 Task: Select quiet light in the color theme.
Action: Mouse moved to (7, 471)
Screenshot: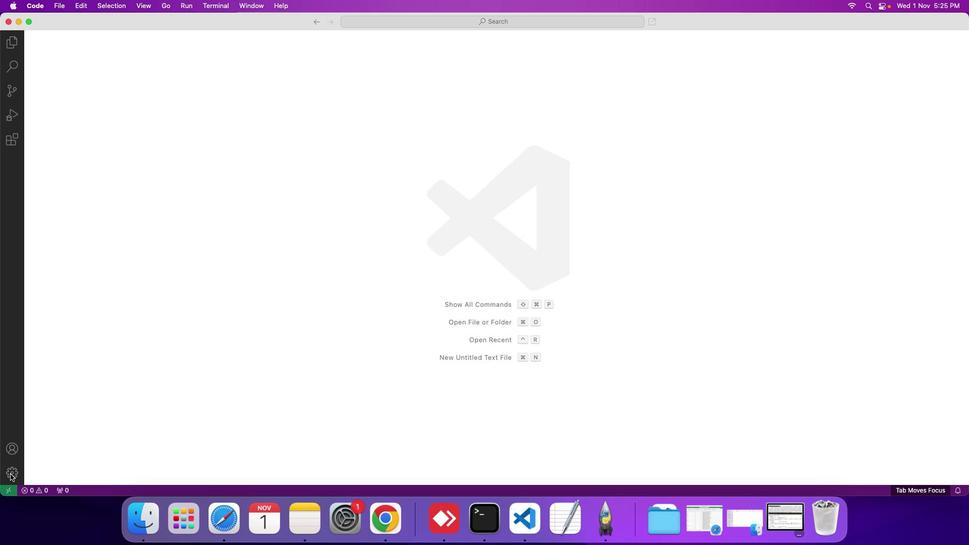 
Action: Mouse pressed left at (7, 471)
Screenshot: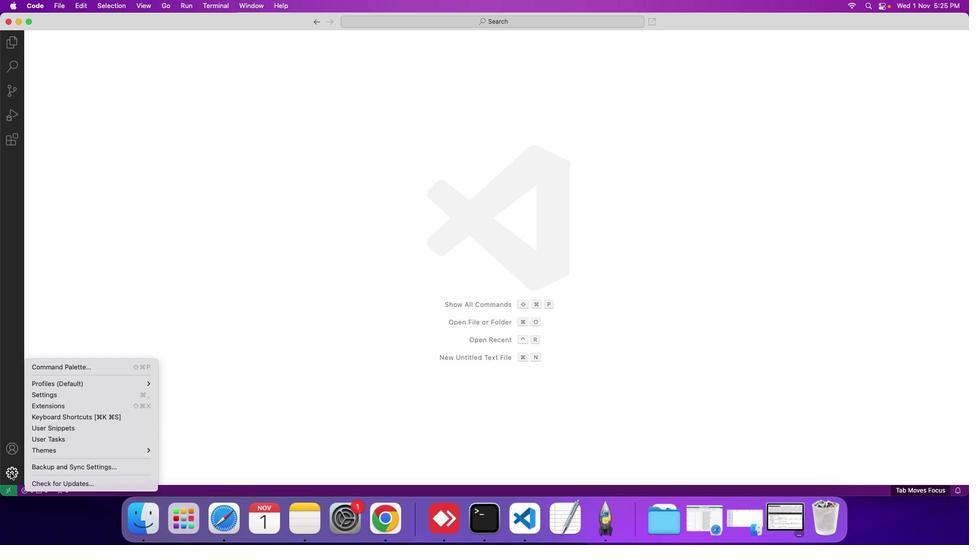 
Action: Mouse moved to (59, 395)
Screenshot: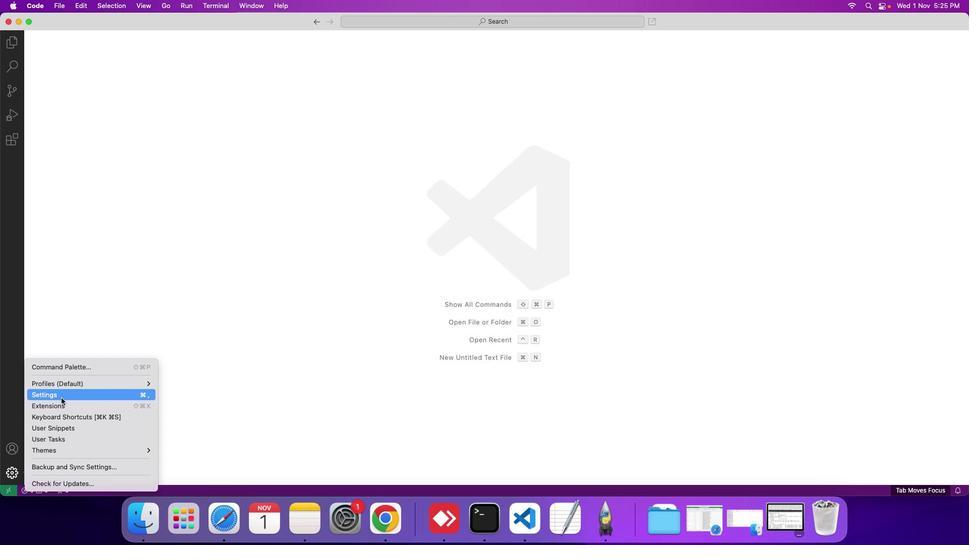 
Action: Mouse pressed left at (59, 395)
Screenshot: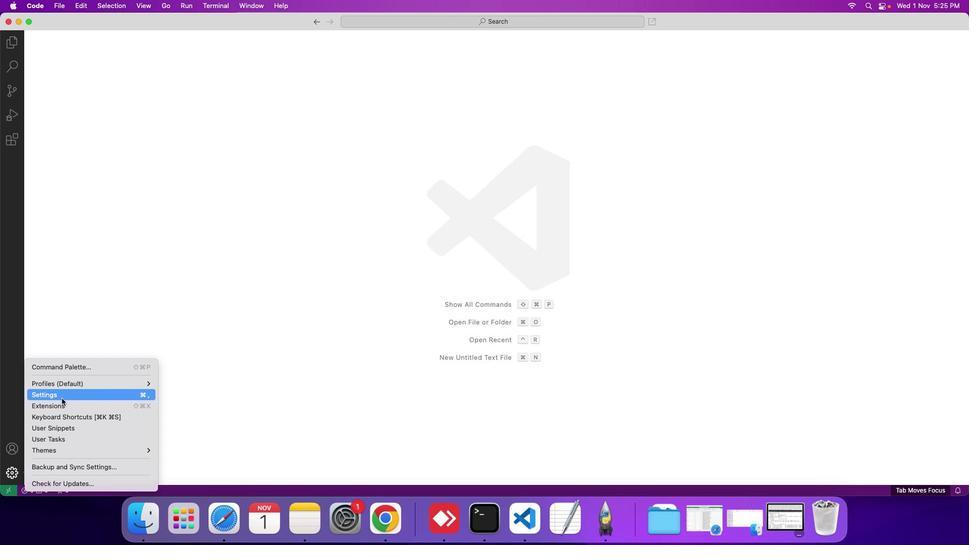 
Action: Mouse moved to (247, 122)
Screenshot: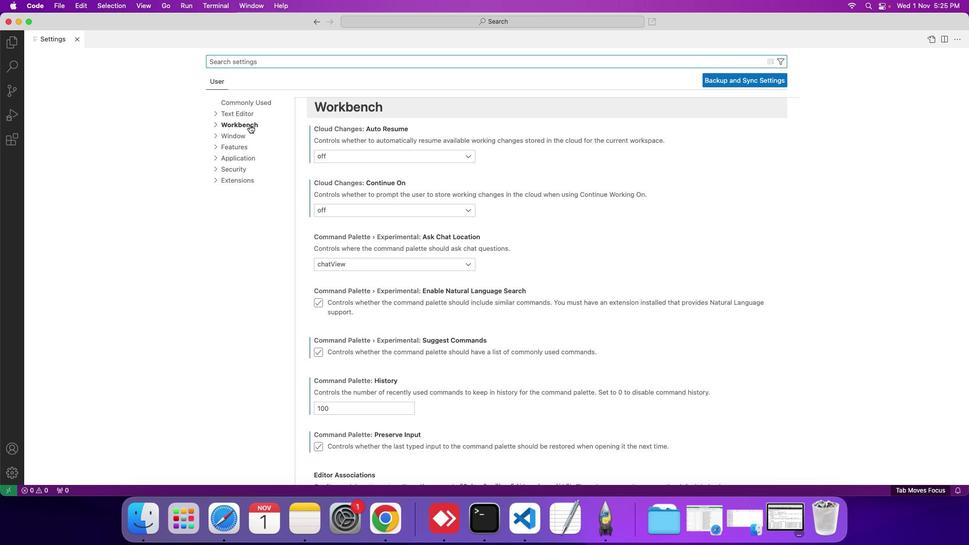 
Action: Mouse pressed left at (247, 122)
Screenshot: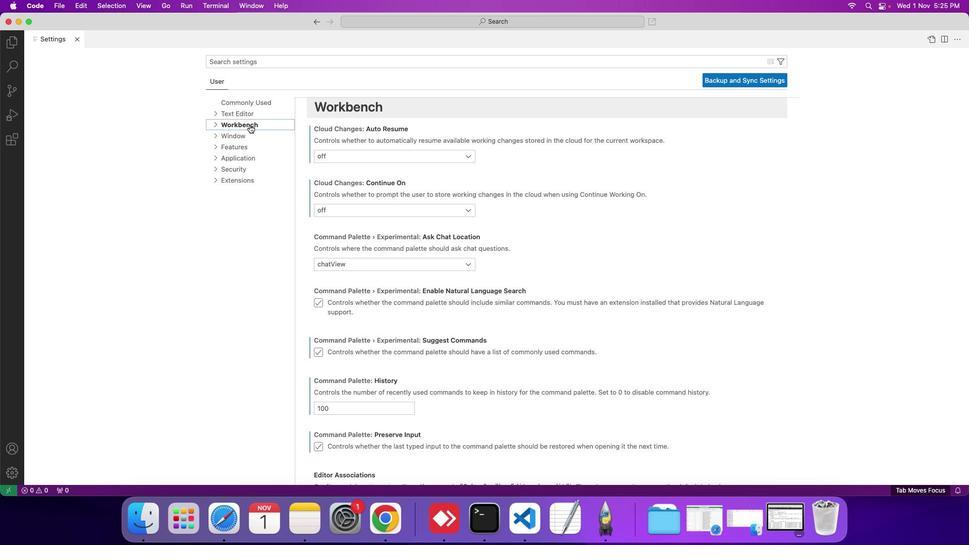 
Action: Mouse moved to (244, 130)
Screenshot: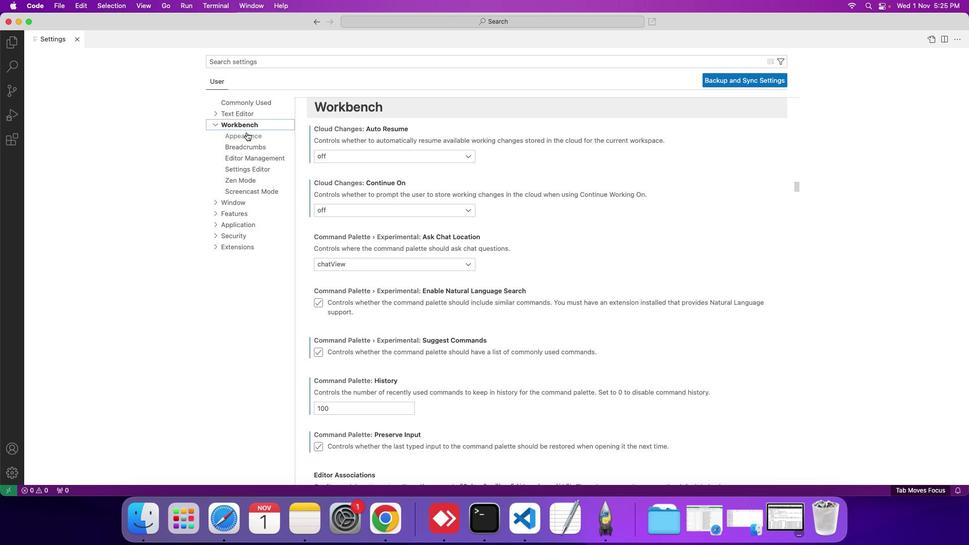 
Action: Mouse pressed left at (244, 130)
Screenshot: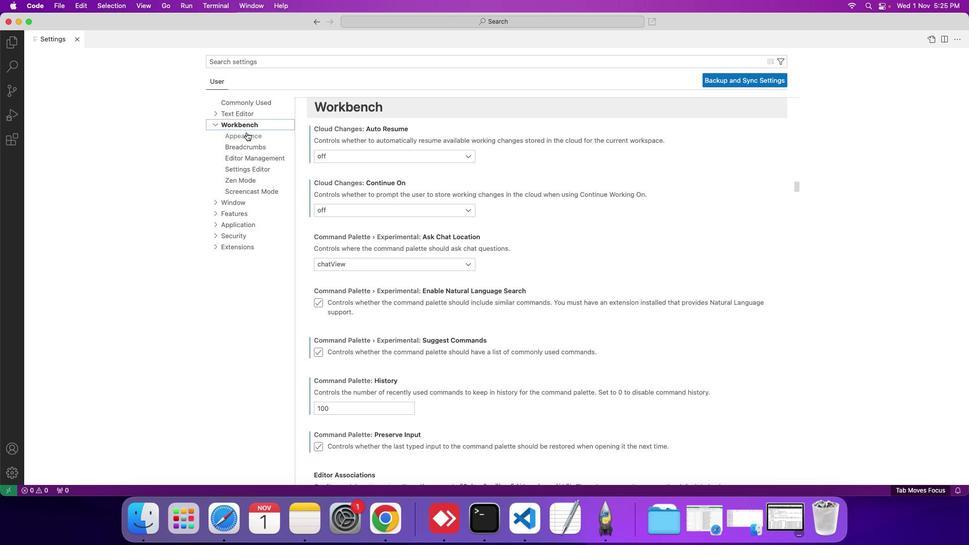 
Action: Mouse moved to (333, 298)
Screenshot: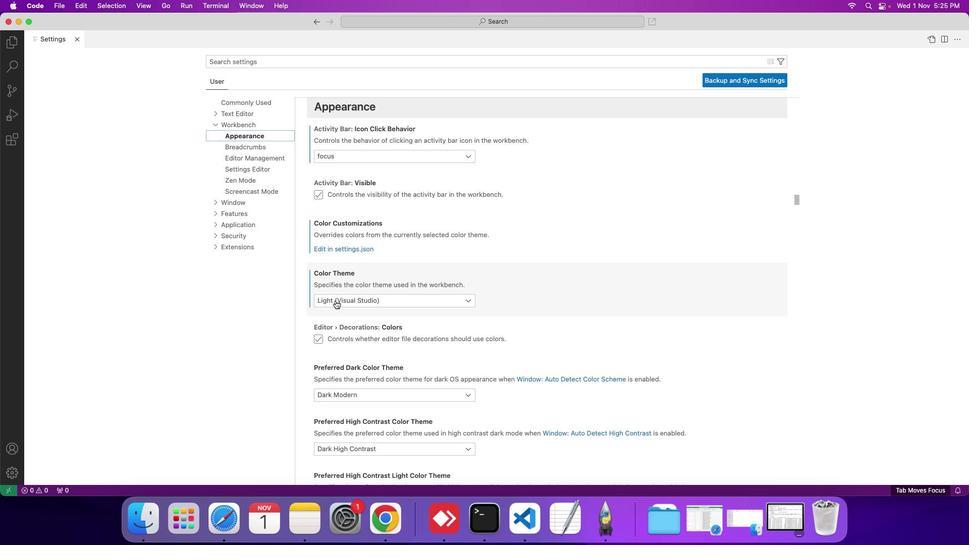 
Action: Mouse pressed left at (333, 298)
Screenshot: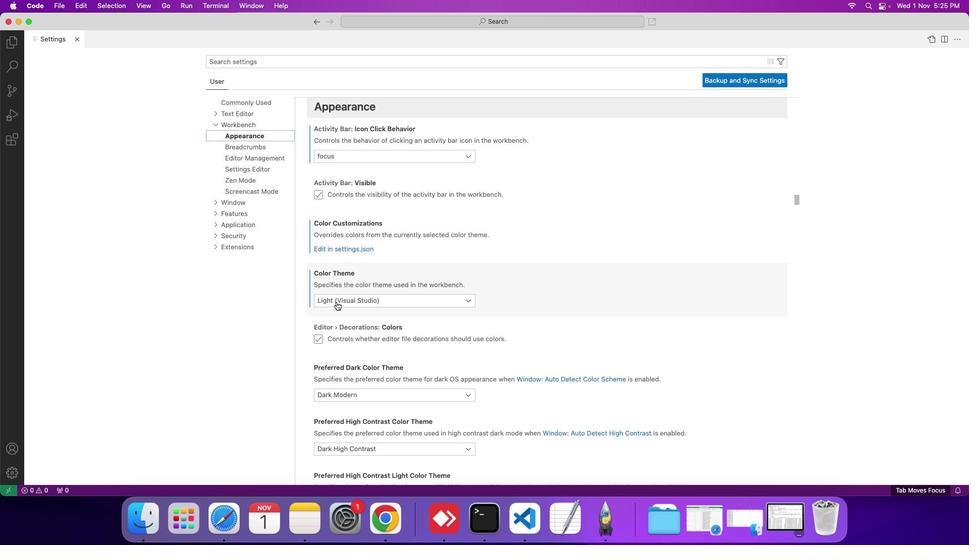 
Action: Mouse moved to (344, 440)
Screenshot: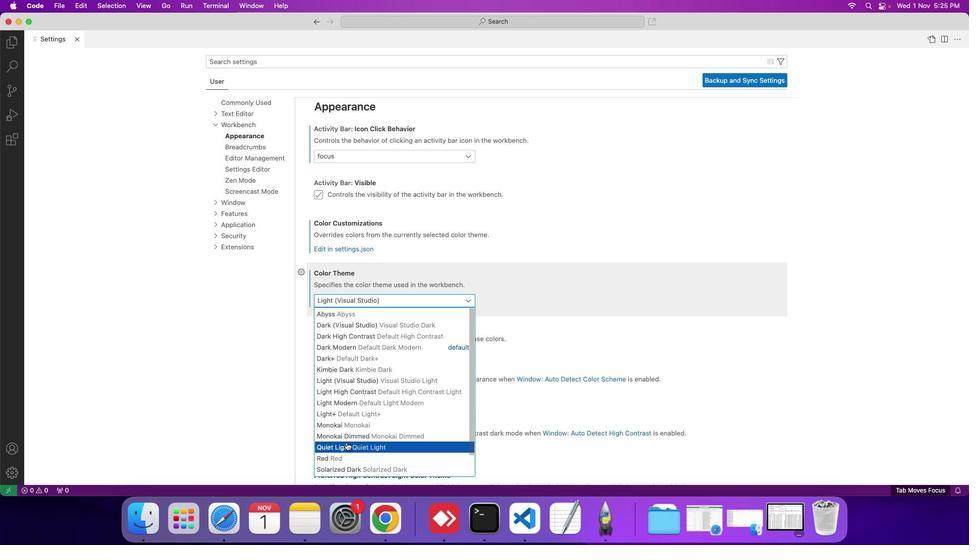 
Action: Mouse pressed left at (344, 440)
Screenshot: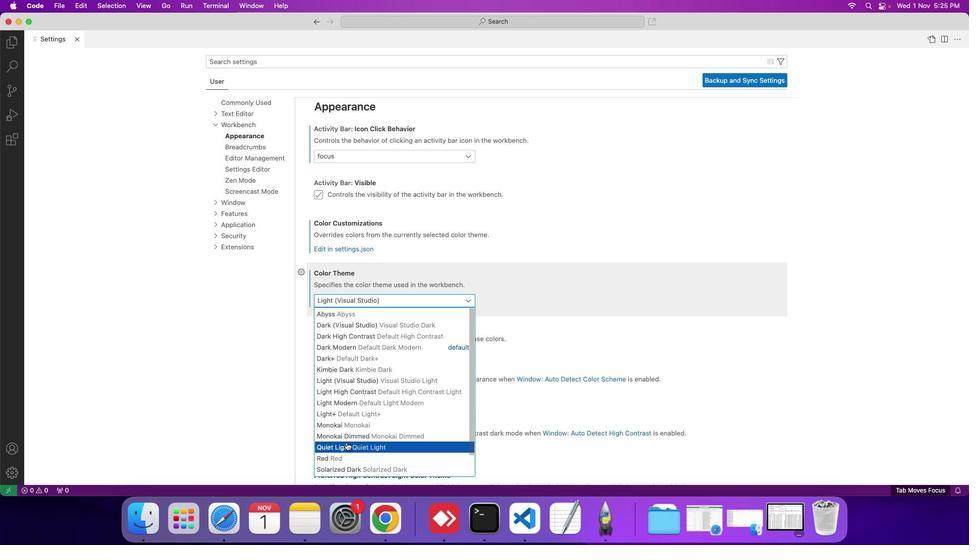 
Action: Mouse moved to (376, 122)
Screenshot: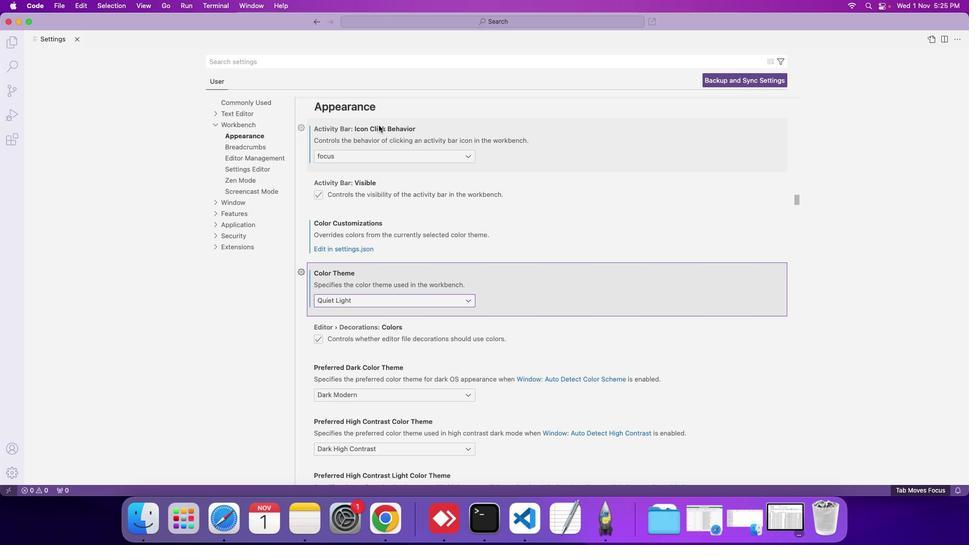 
